 Task: Sort the recently solved tickets in your group, order by Satisfaction in descending order.
Action: Mouse moved to (178, 350)
Screenshot: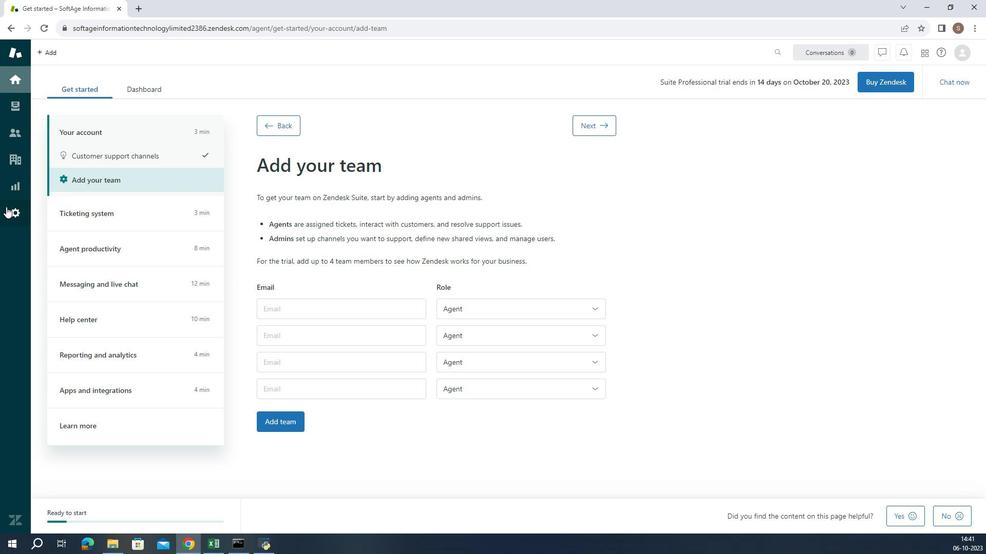 
Action: Mouse pressed left at (178, 350)
Screenshot: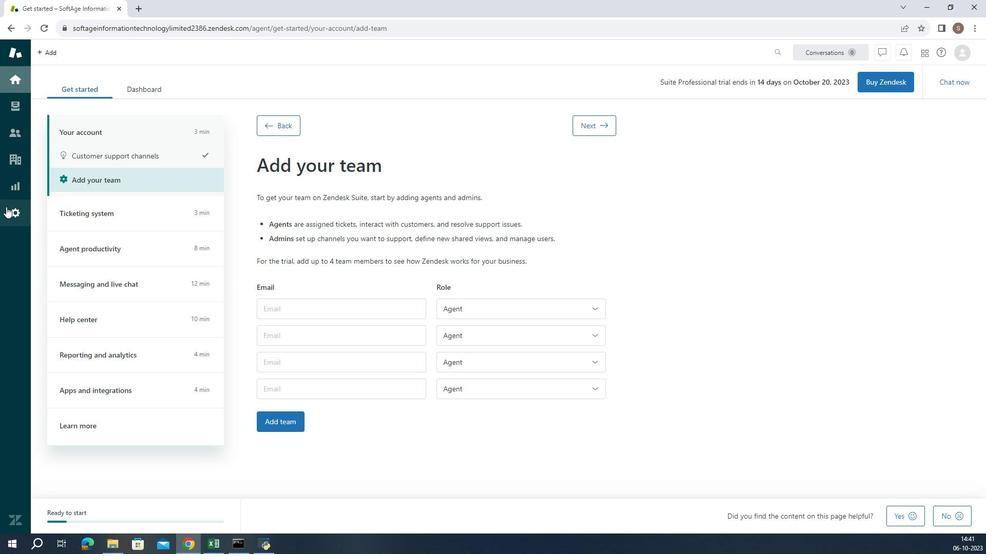 
Action: Mouse moved to (355, 458)
Screenshot: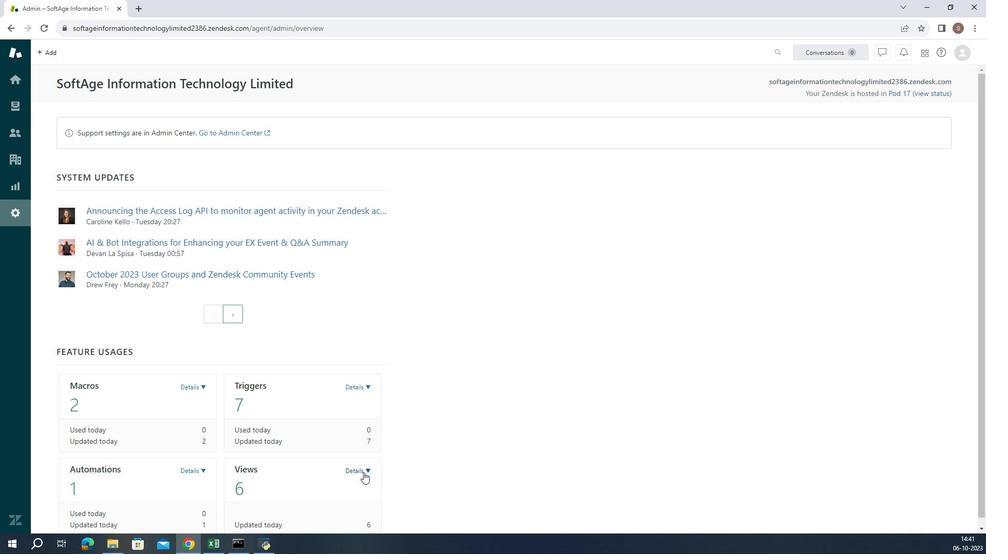
Action: Mouse pressed left at (355, 458)
Screenshot: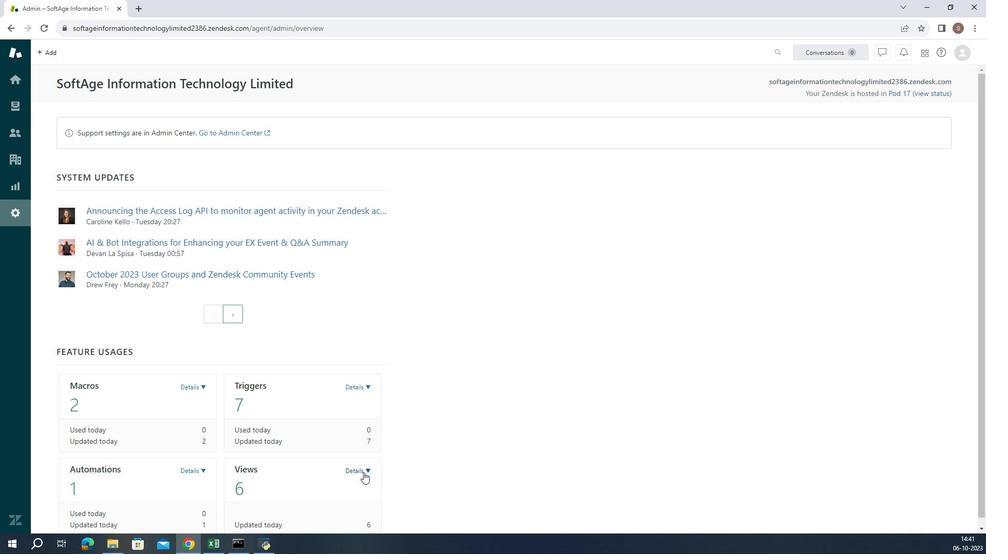 
Action: Mouse moved to (344, 470)
Screenshot: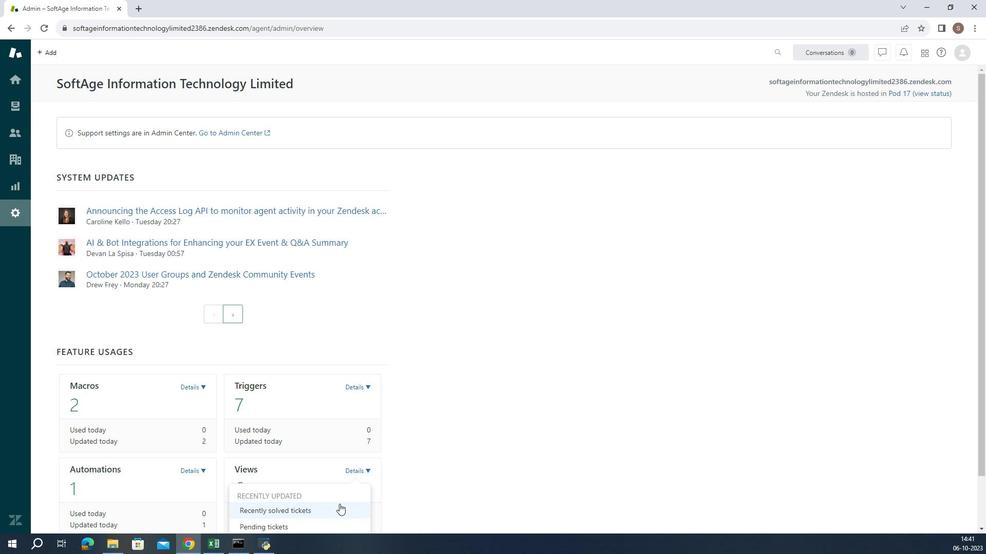 
Action: Mouse pressed left at (344, 470)
Screenshot: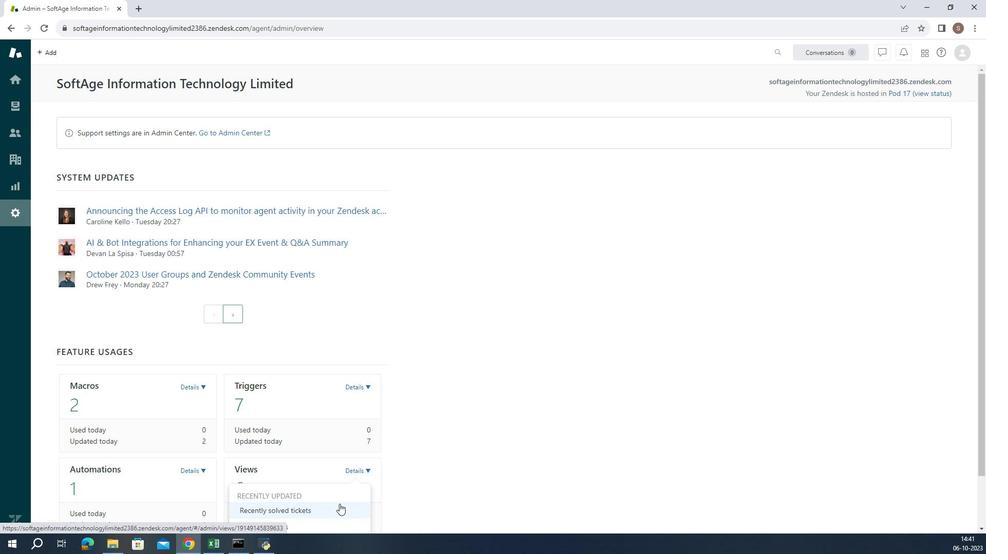 
Action: Mouse moved to (394, 398)
Screenshot: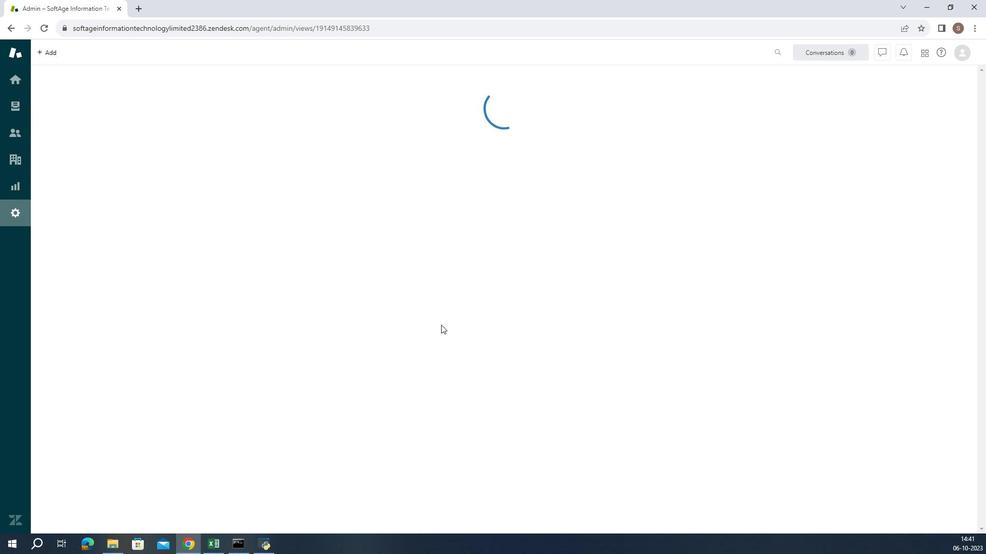 
Action: Mouse scrolled (394, 398) with delta (0, 0)
Screenshot: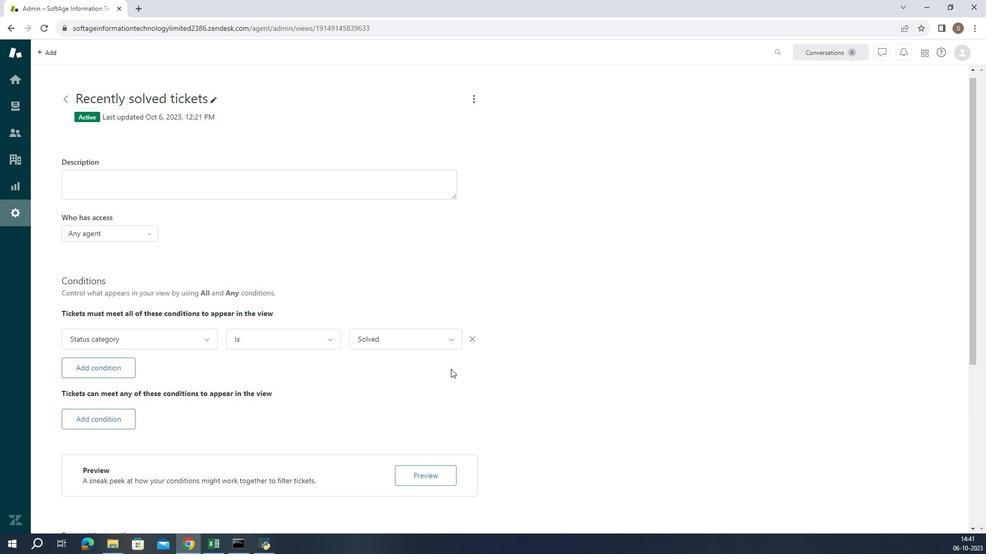 
Action: Mouse moved to (394, 398)
Screenshot: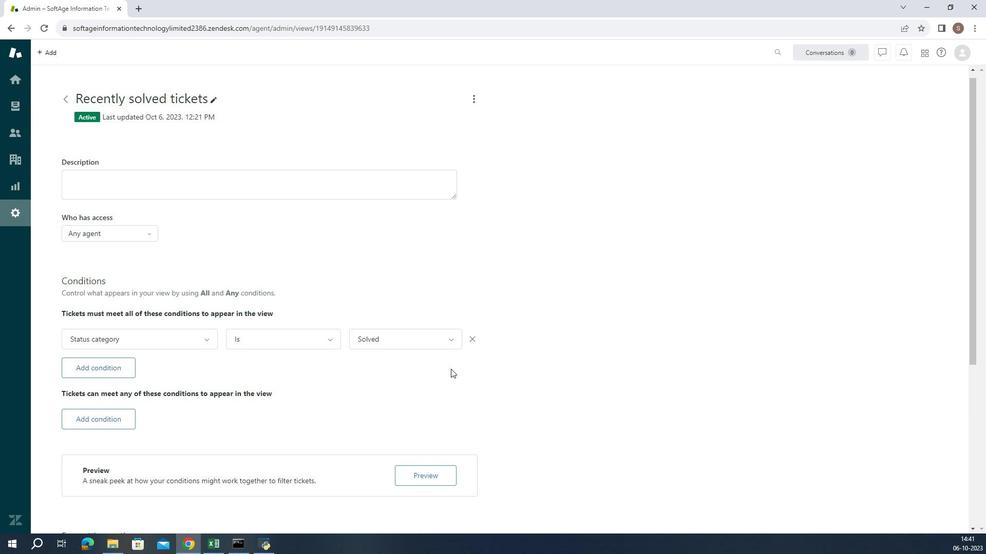 
Action: Mouse scrolled (394, 398) with delta (0, 0)
Screenshot: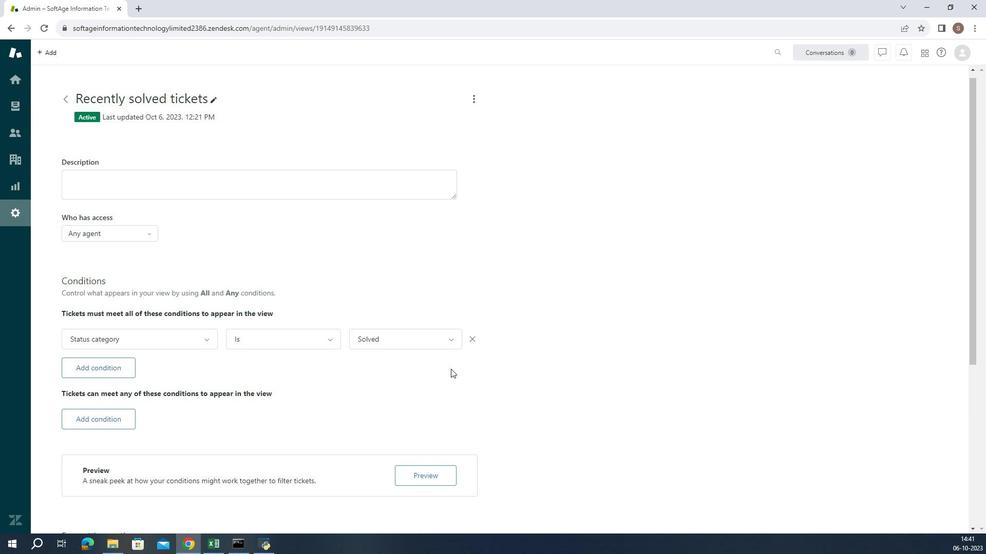 
Action: Mouse moved to (395, 401)
Screenshot: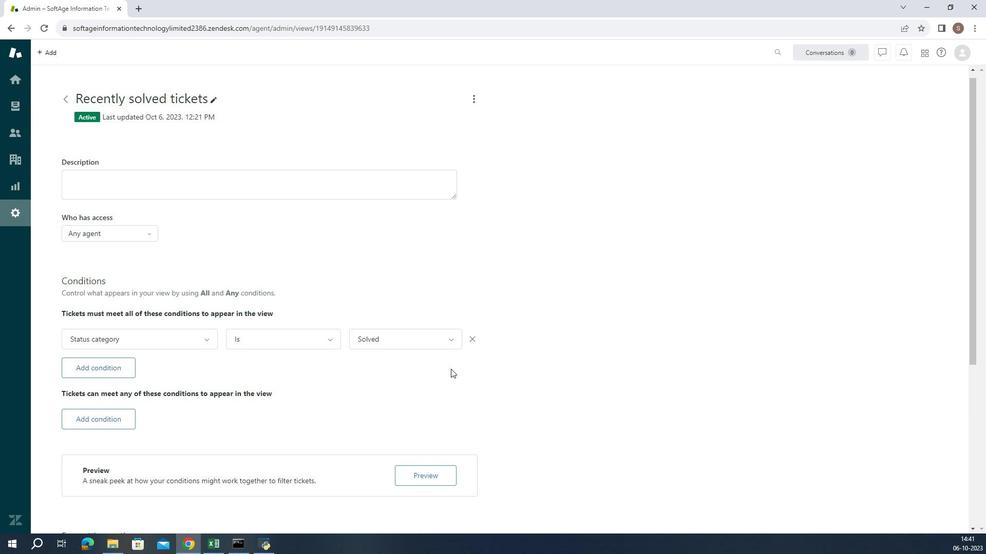 
Action: Mouse scrolled (395, 401) with delta (0, 0)
Screenshot: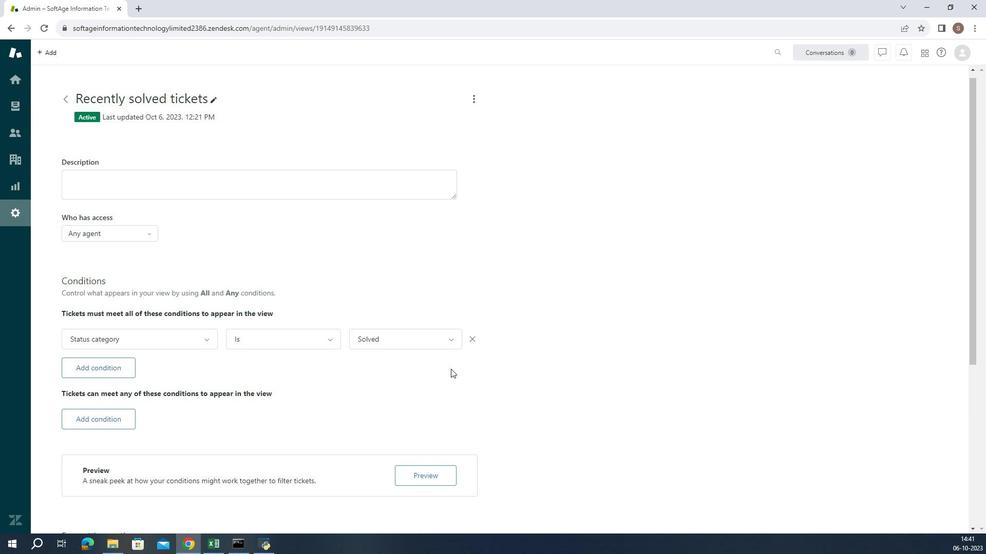
Action: Mouse moved to (396, 402)
Screenshot: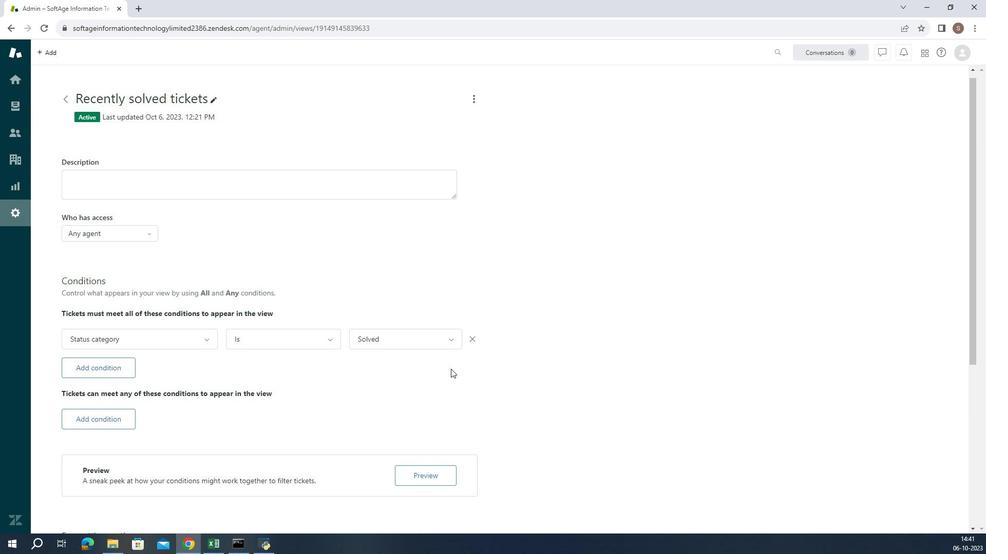 
Action: Mouse scrolled (396, 402) with delta (0, 0)
Screenshot: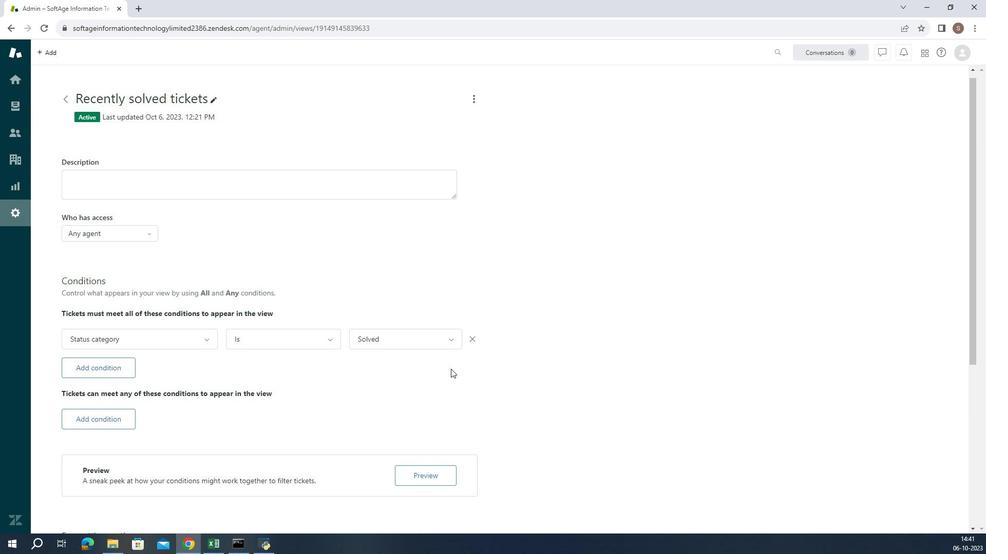 
Action: Mouse moved to (389, 444)
Screenshot: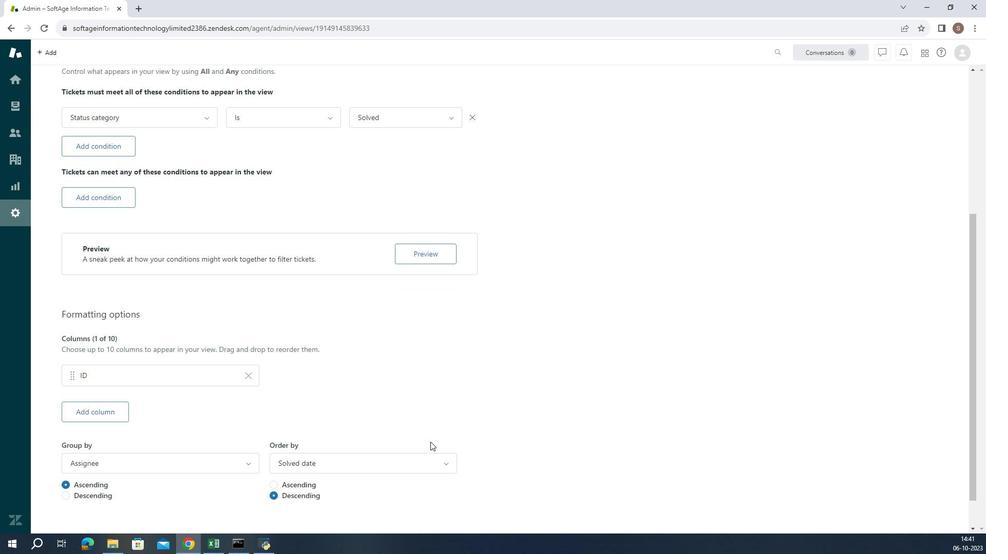 
Action: Mouse scrolled (389, 444) with delta (0, 0)
Screenshot: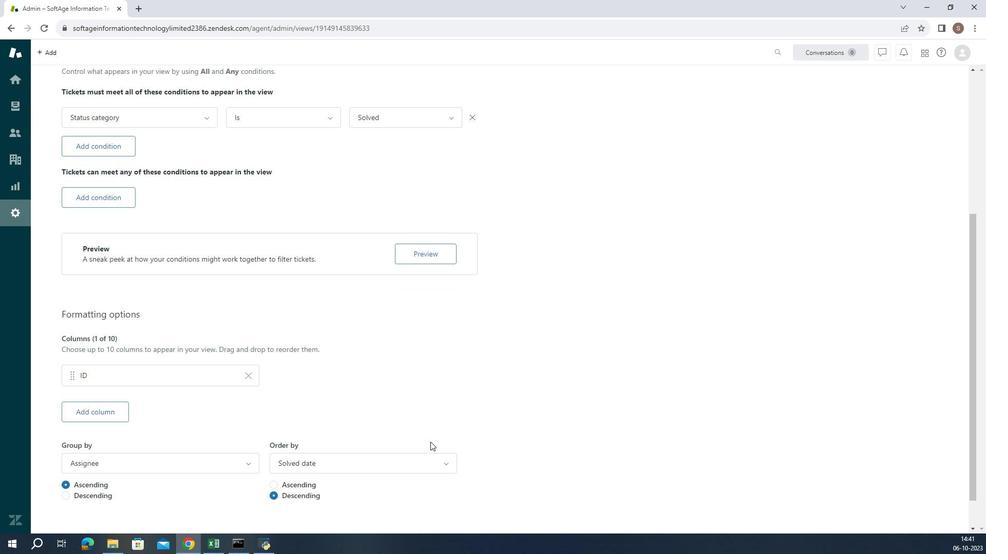 
Action: Mouse moved to (389, 445)
Screenshot: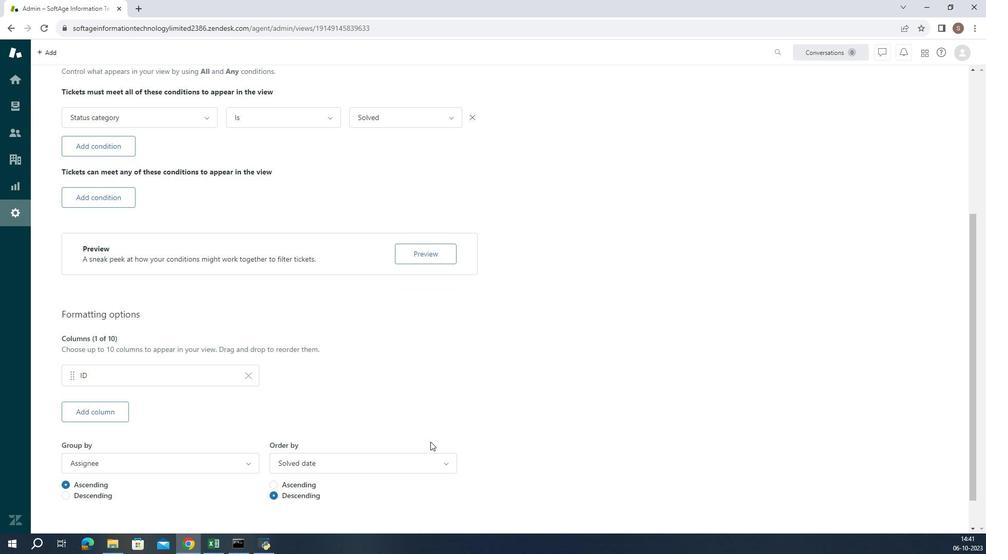 
Action: Mouse scrolled (389, 444) with delta (0, 0)
Screenshot: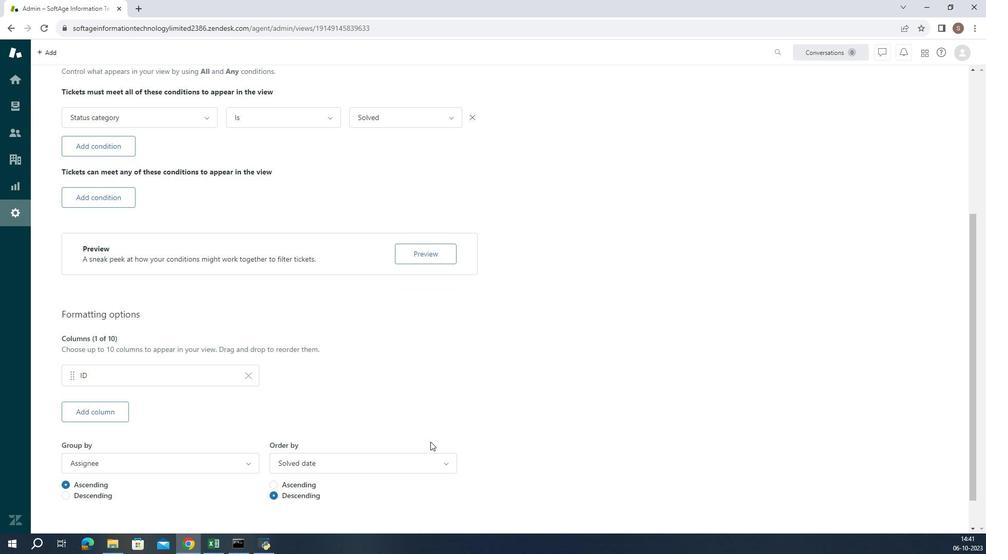
Action: Mouse moved to (389, 445)
Screenshot: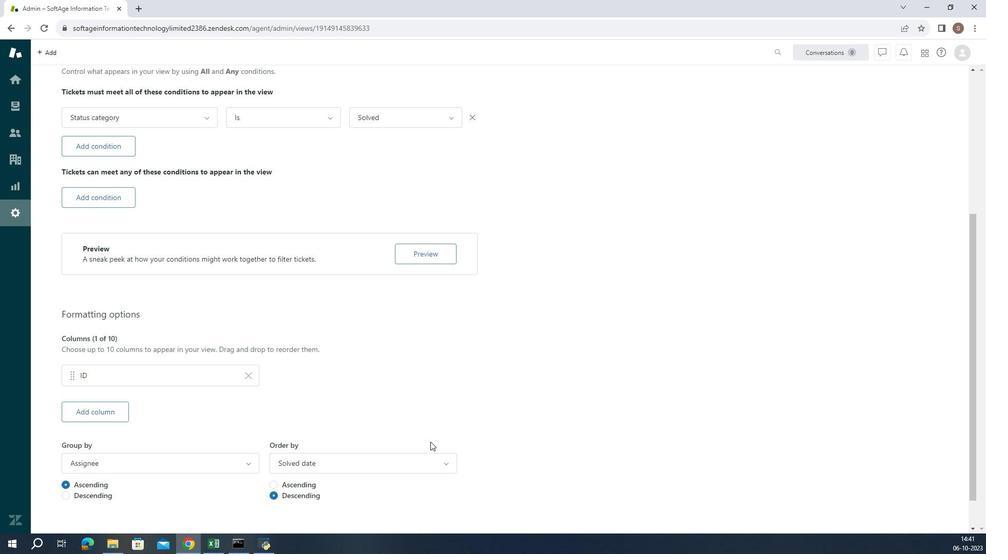 
Action: Mouse scrolled (389, 445) with delta (0, 0)
Screenshot: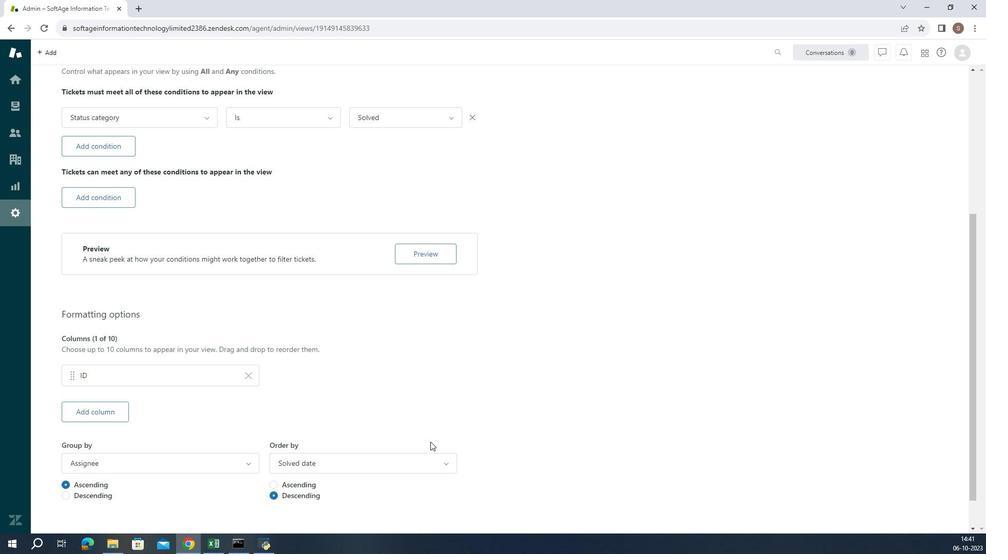 
Action: Mouse moved to (384, 440)
Screenshot: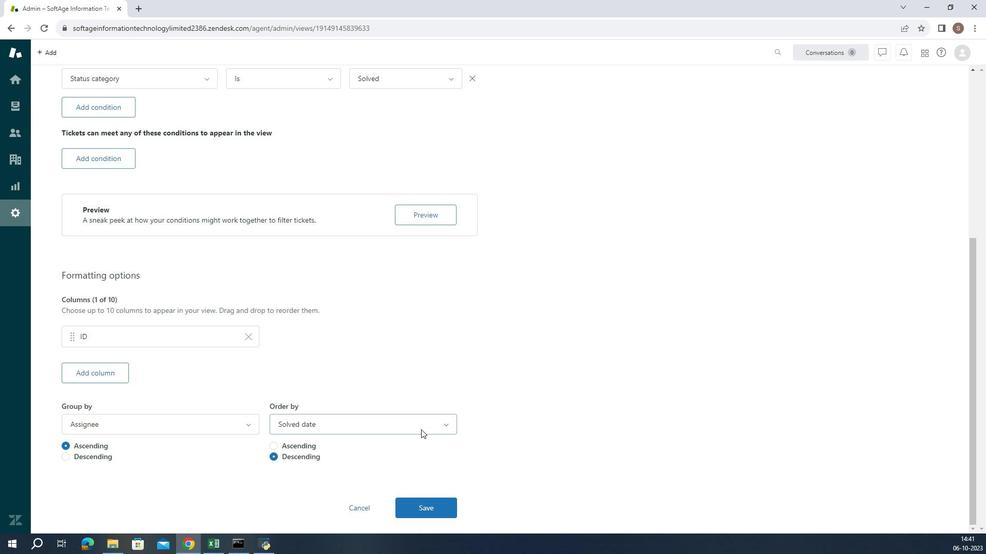 
Action: Mouse pressed left at (384, 440)
Screenshot: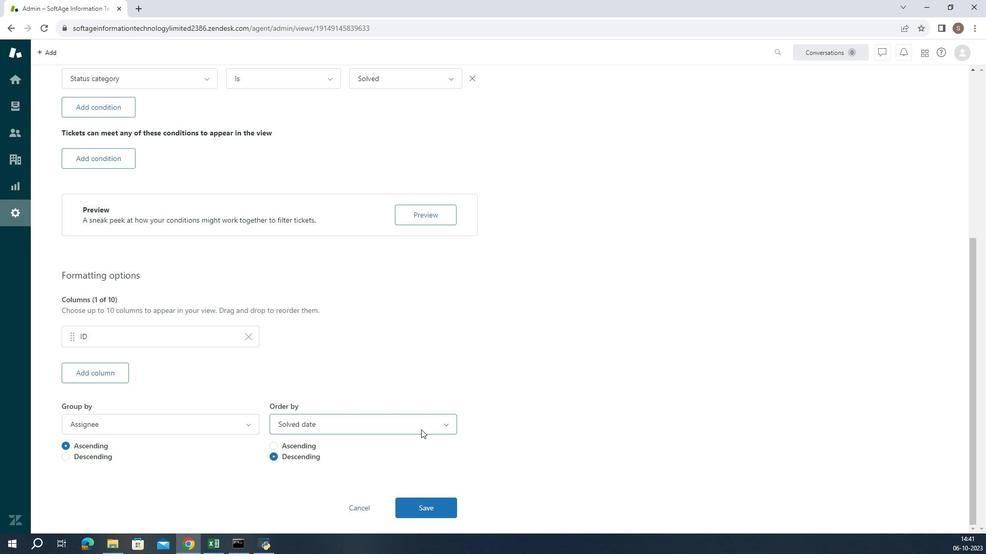 
Action: Mouse moved to (369, 411)
Screenshot: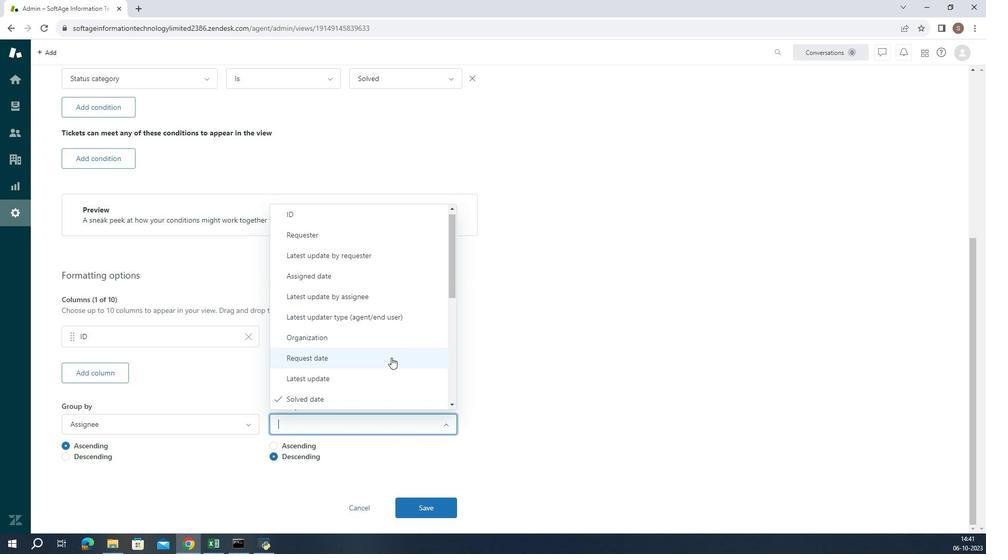 
Action: Mouse scrolled (369, 411) with delta (0, 0)
Screenshot: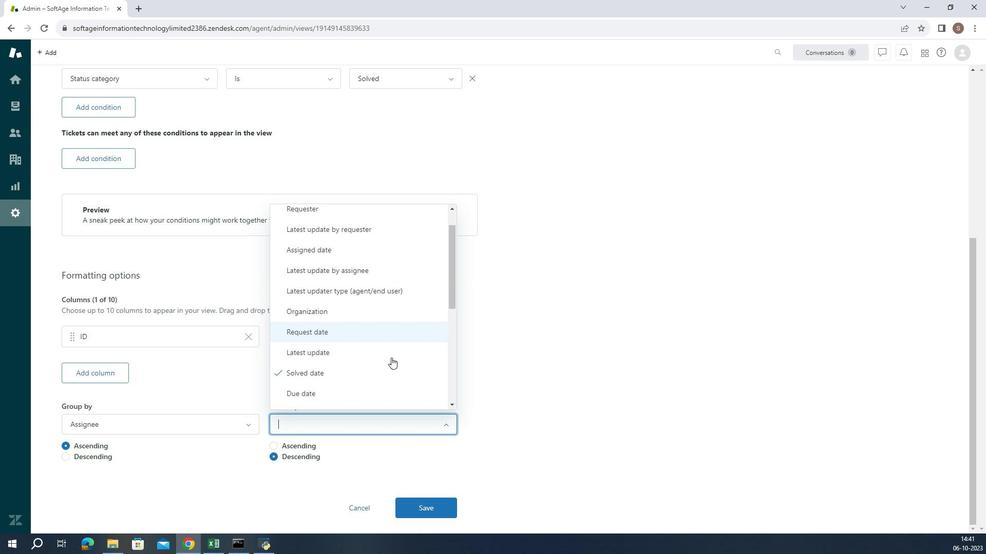 
Action: Mouse moved to (356, 423)
Screenshot: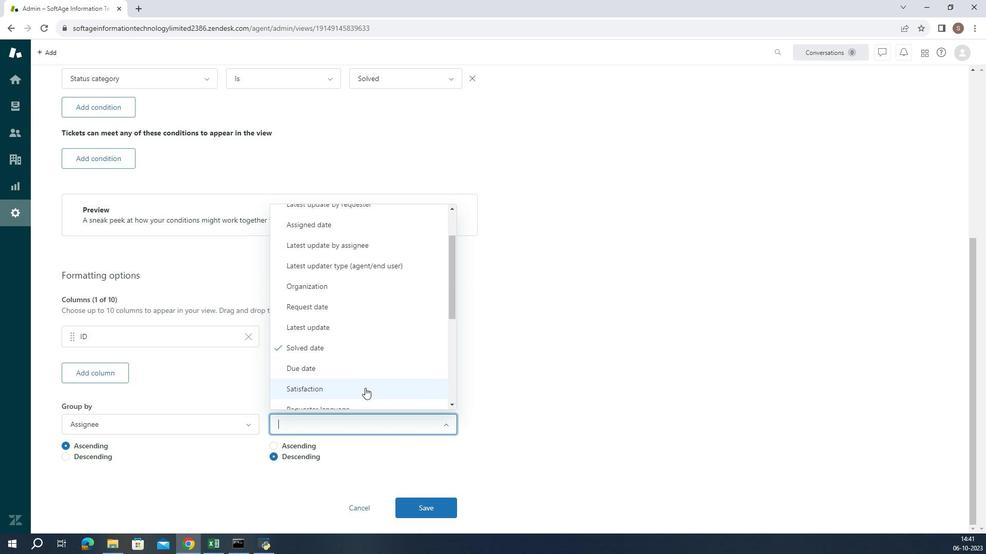 
Action: Mouse pressed left at (356, 423)
Screenshot: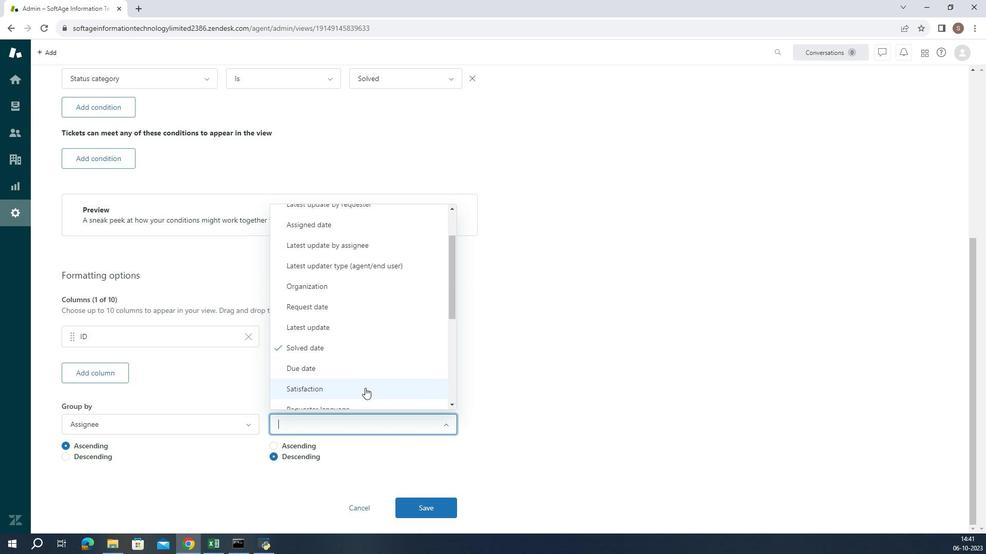
Action: Mouse moved to (327, 450)
Screenshot: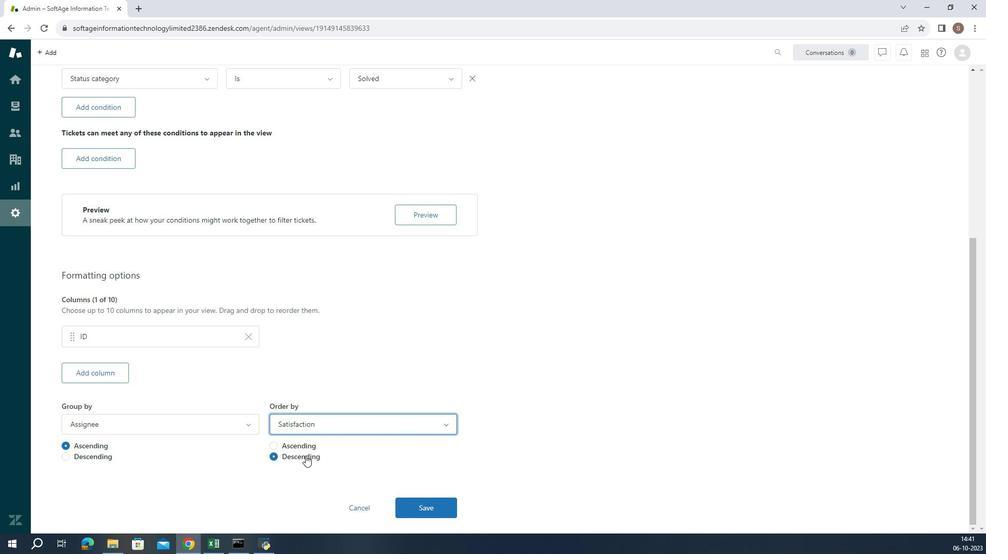 
Action: Mouse pressed left at (327, 450)
Screenshot: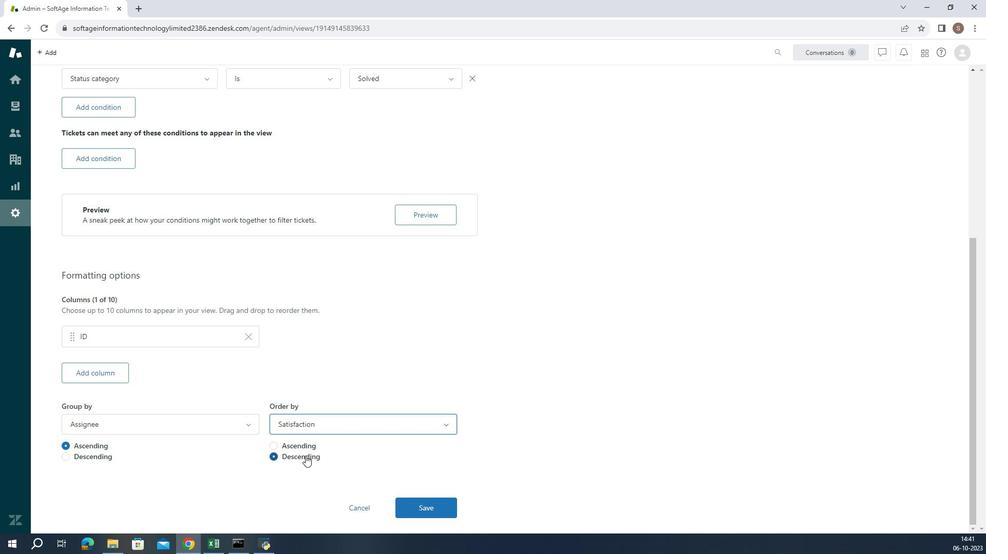 
Action: Mouse moved to (498, 422)
Screenshot: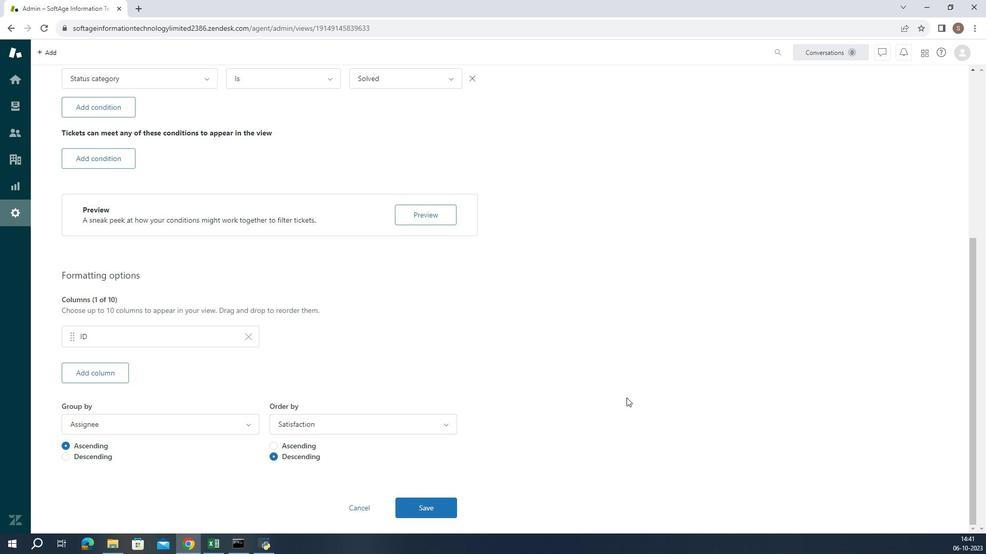
